 Task: Select a schedule automation every third monday of the month at 11:00 AM.
Action: Mouse moved to (499, 585)
Screenshot: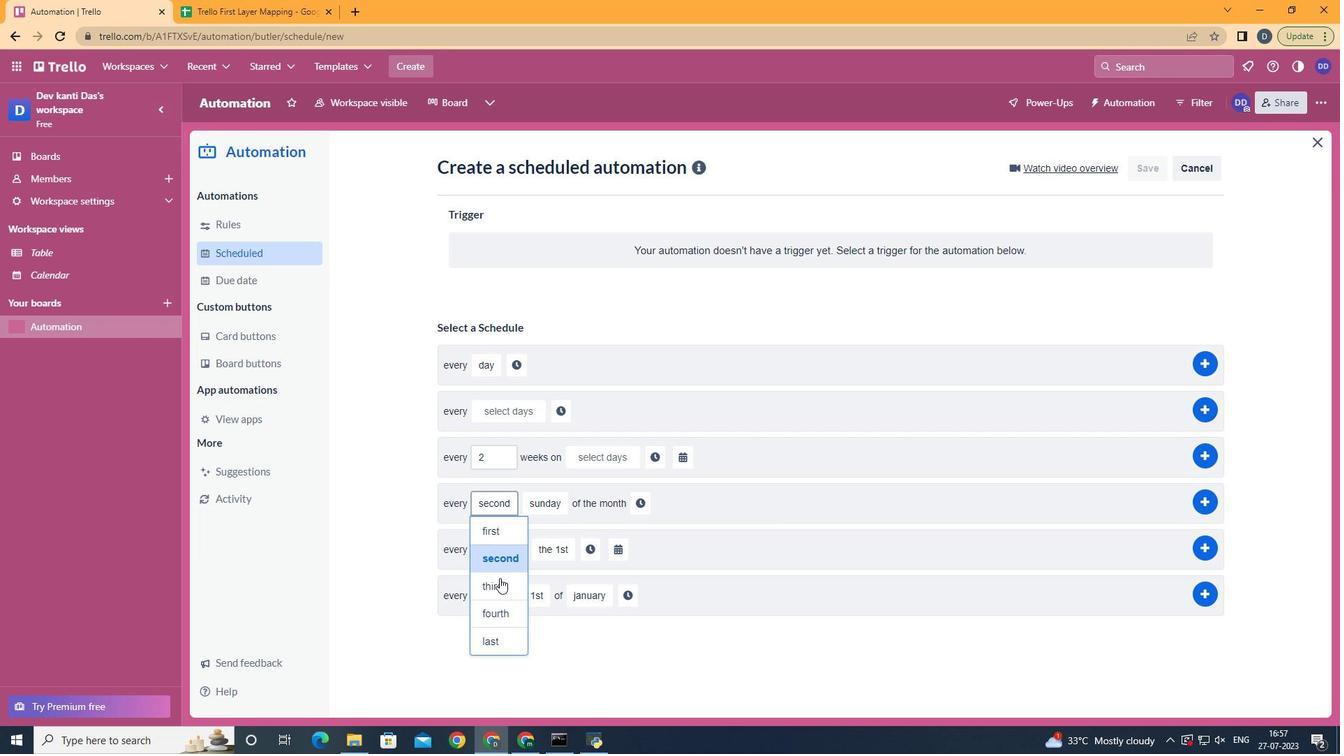 
Action: Mouse pressed left at (499, 585)
Screenshot: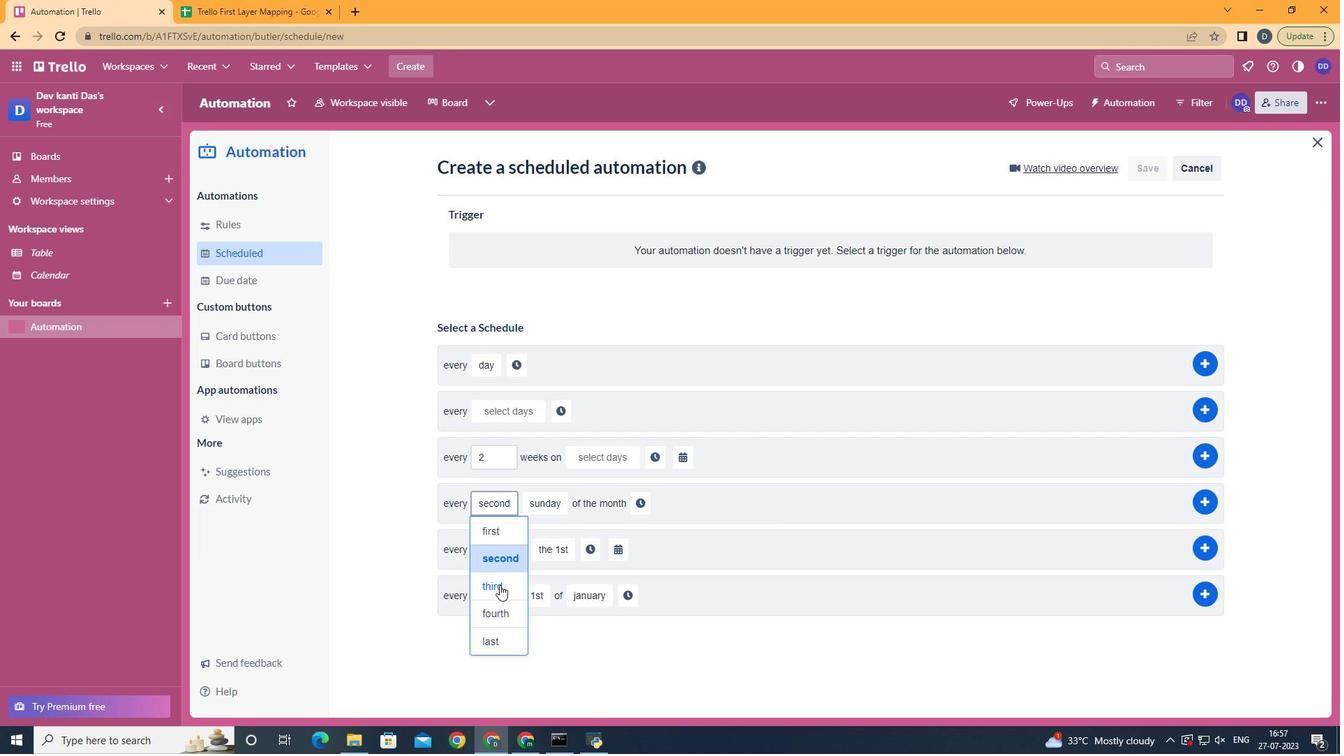 
Action: Mouse moved to (553, 531)
Screenshot: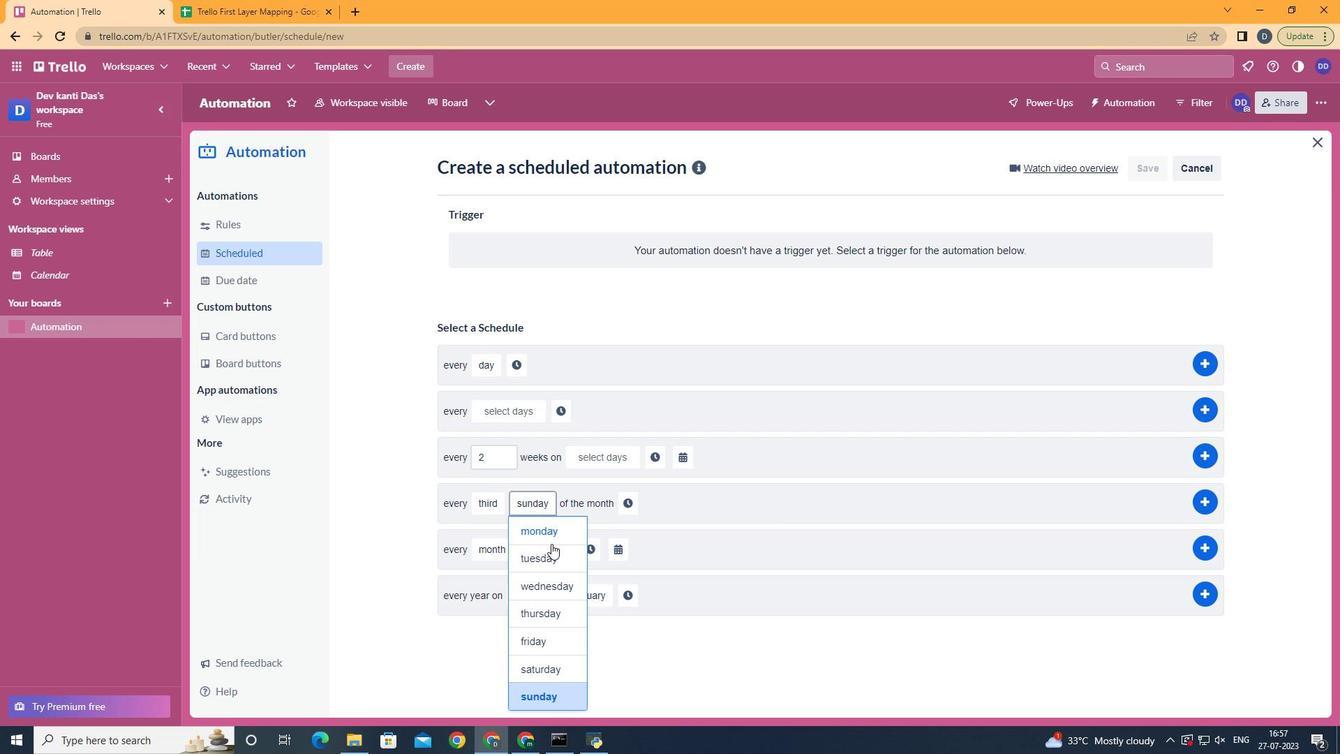 
Action: Mouse pressed left at (553, 531)
Screenshot: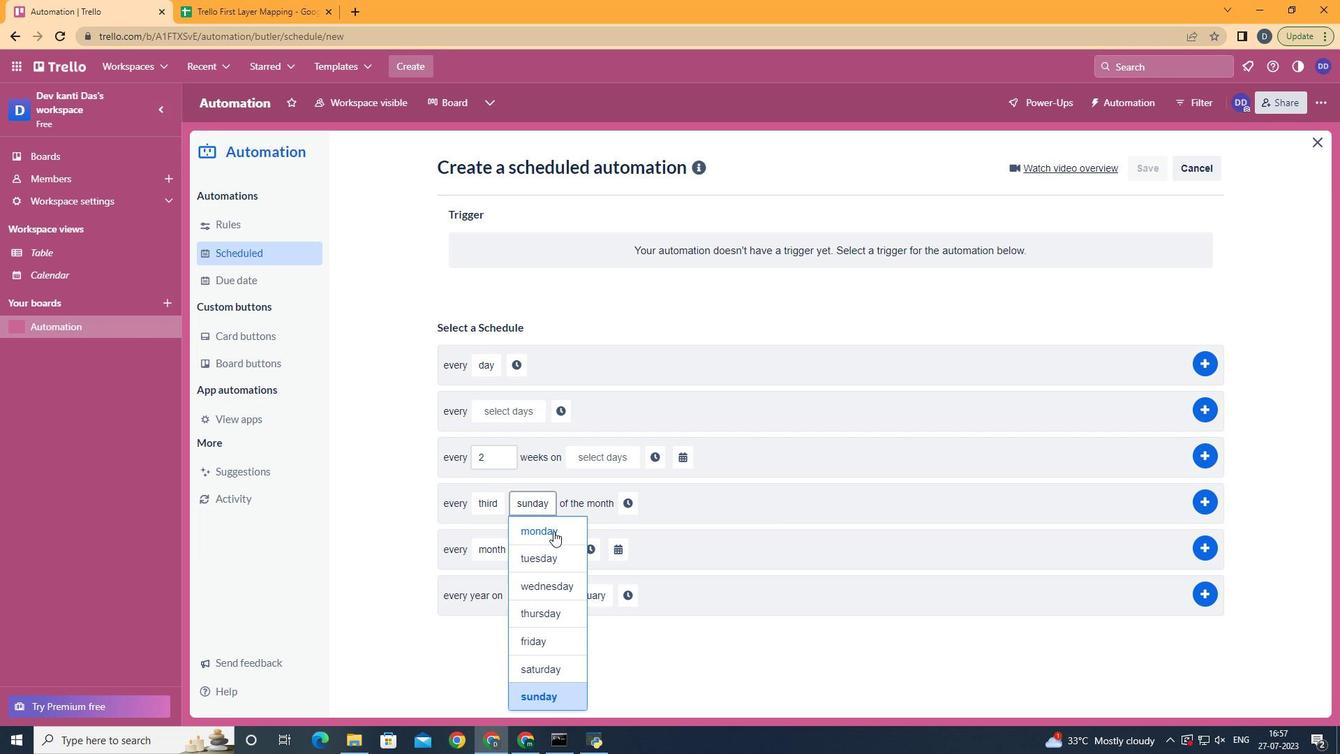 
Action: Mouse moved to (622, 500)
Screenshot: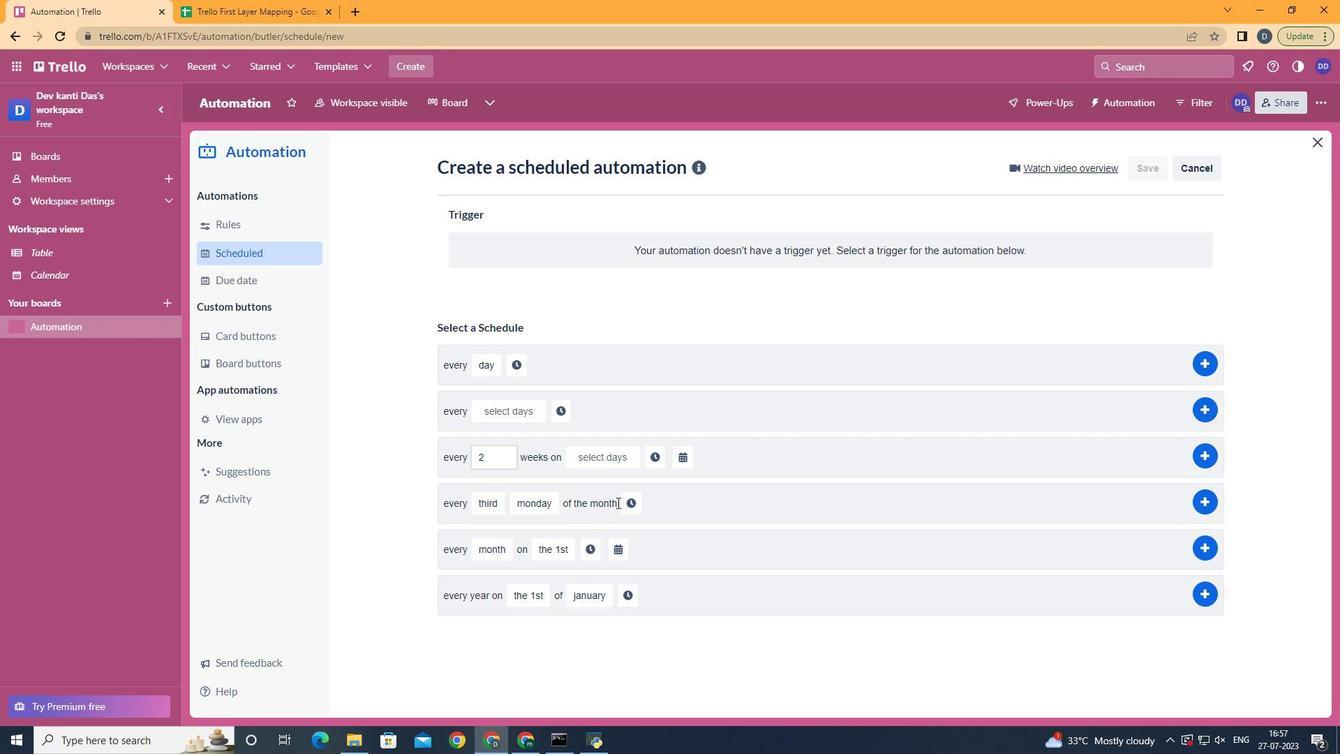 
Action: Mouse pressed left at (622, 500)
Screenshot: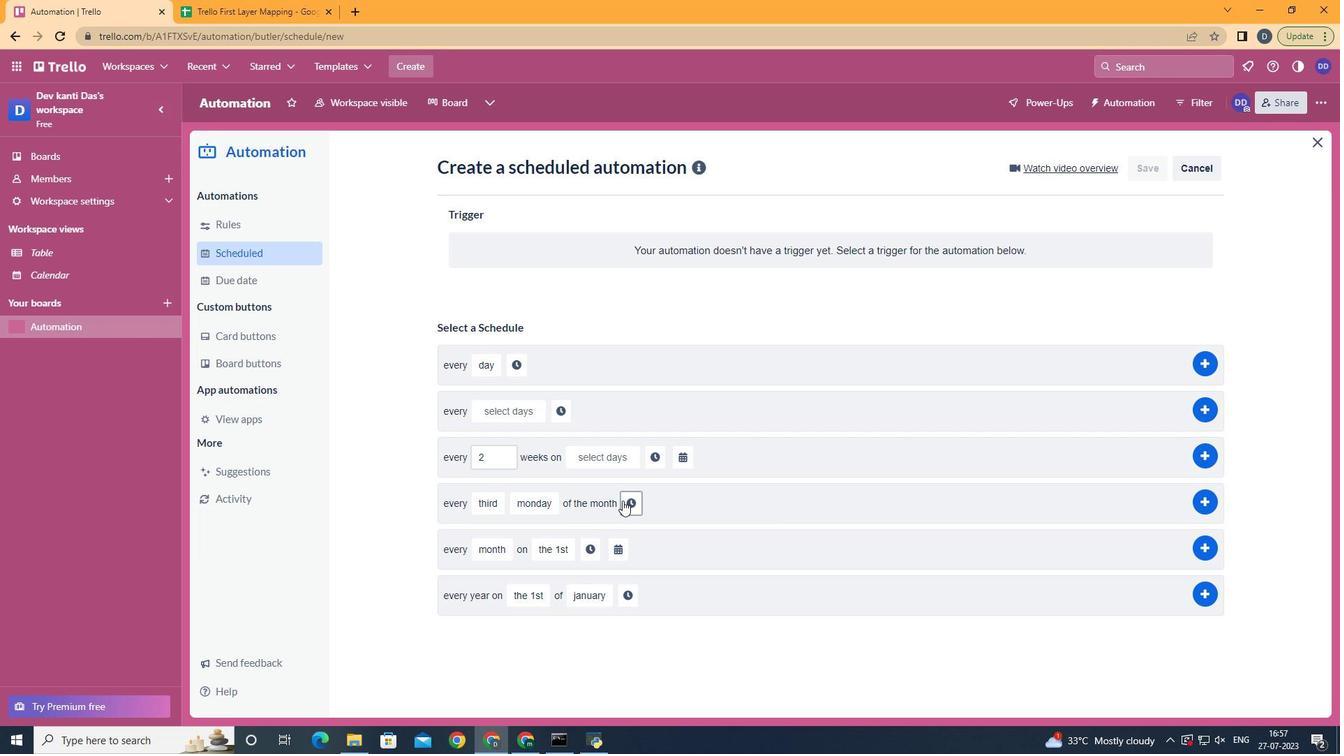 
Action: Mouse moved to (663, 508)
Screenshot: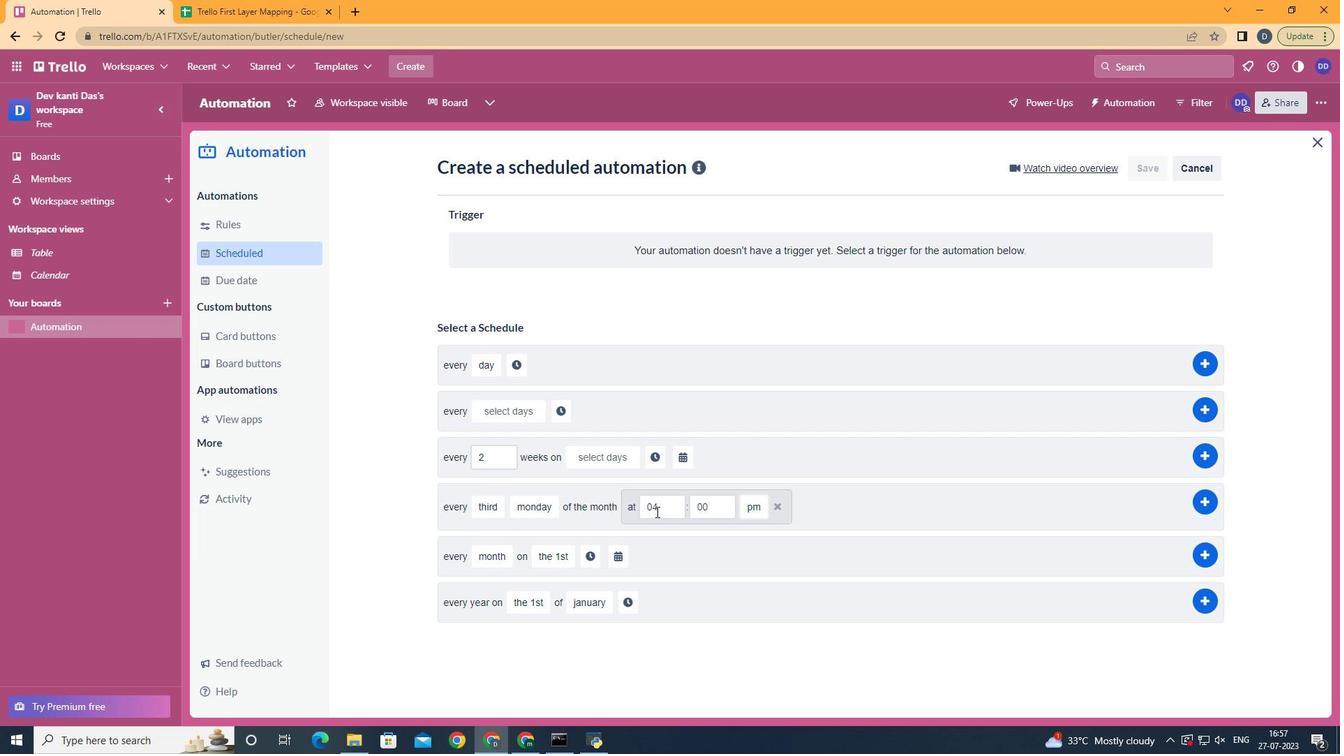 
Action: Mouse pressed left at (663, 508)
Screenshot: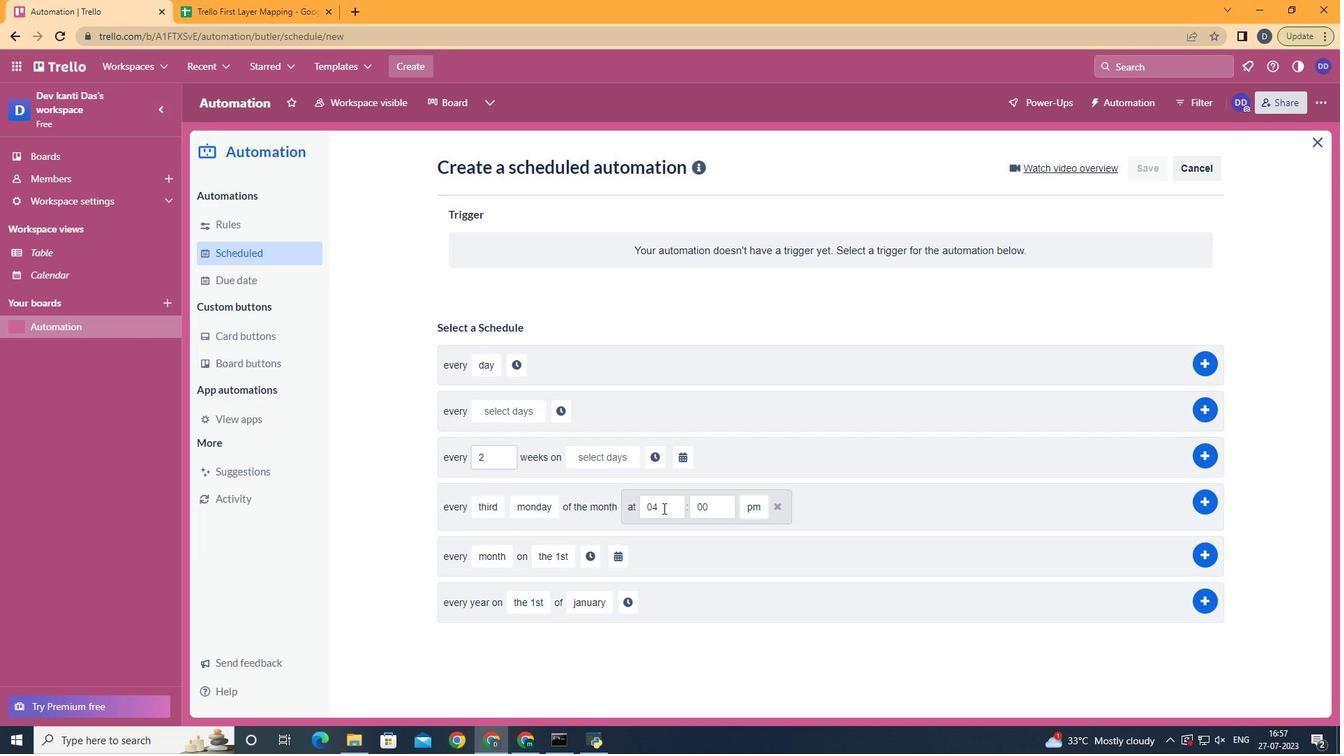 
Action: Key pressed <Key.backspace><Key.backspace>11
Screenshot: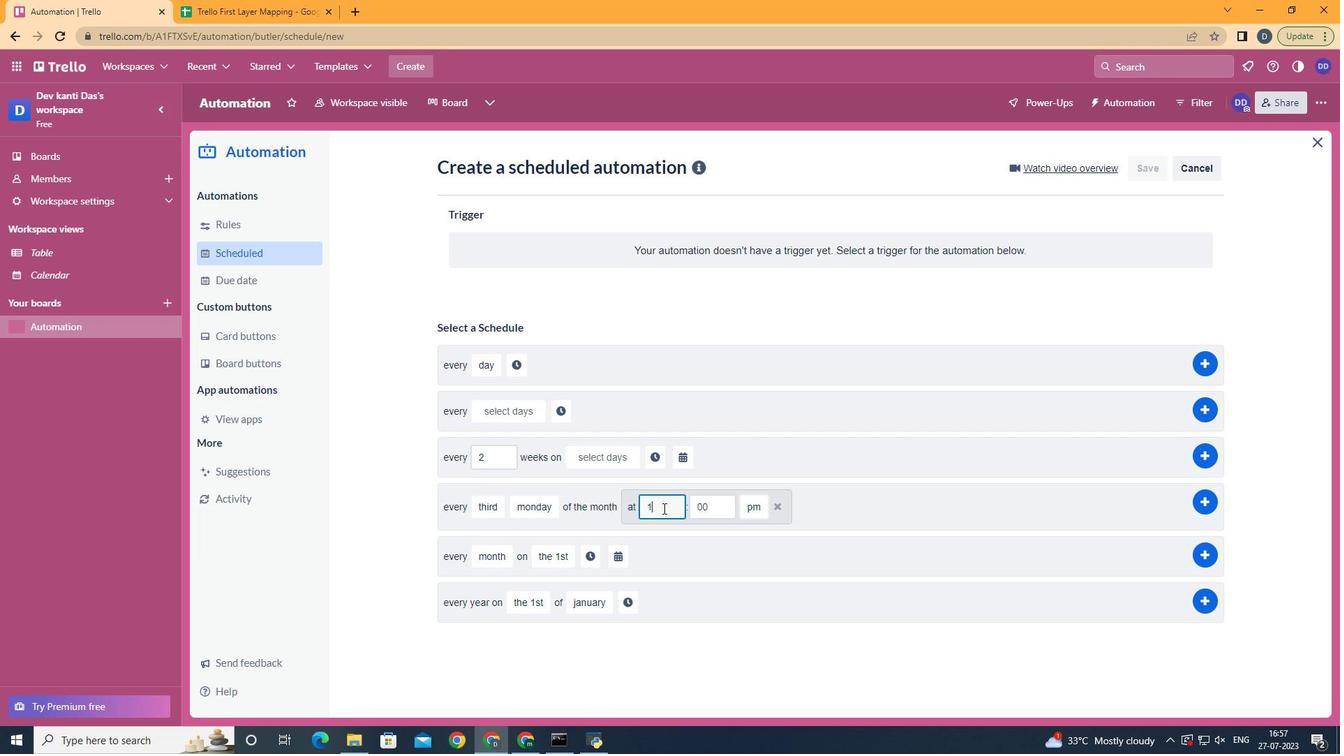 
Action: Mouse moved to (758, 533)
Screenshot: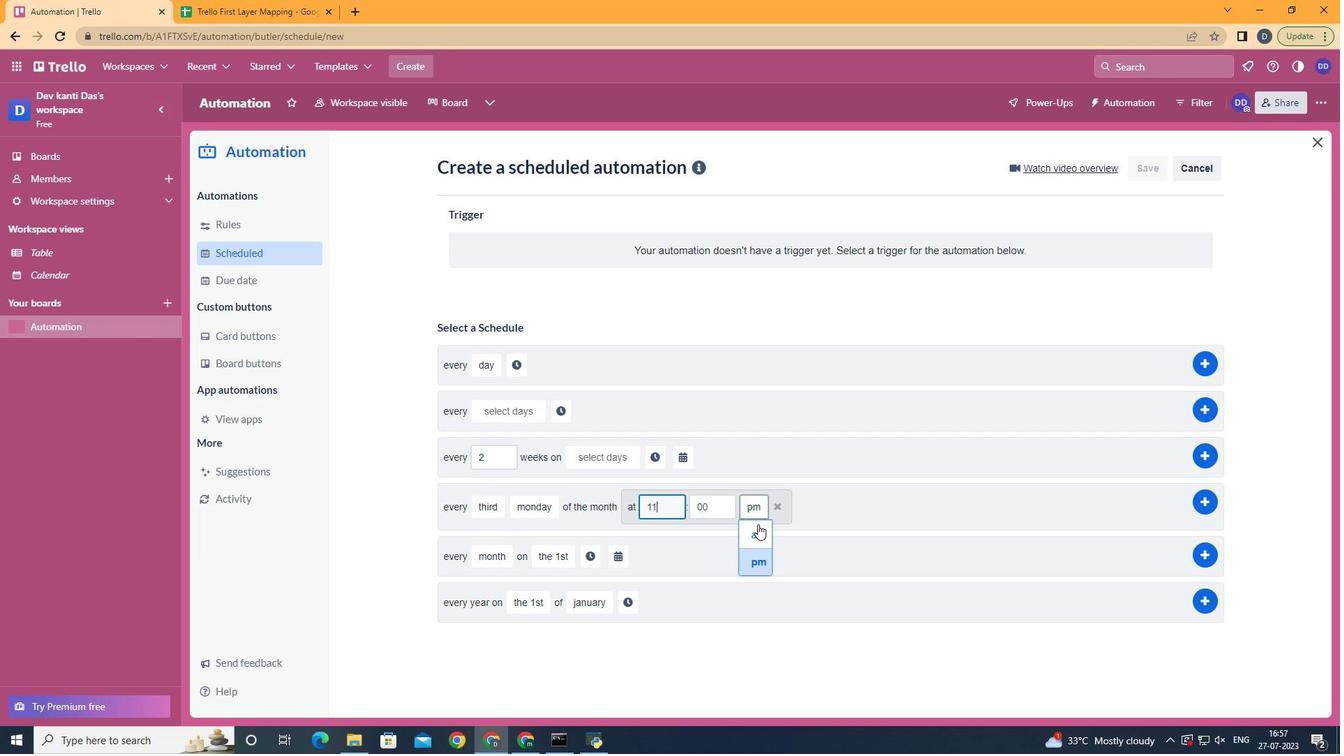 
Action: Mouse pressed left at (758, 533)
Screenshot: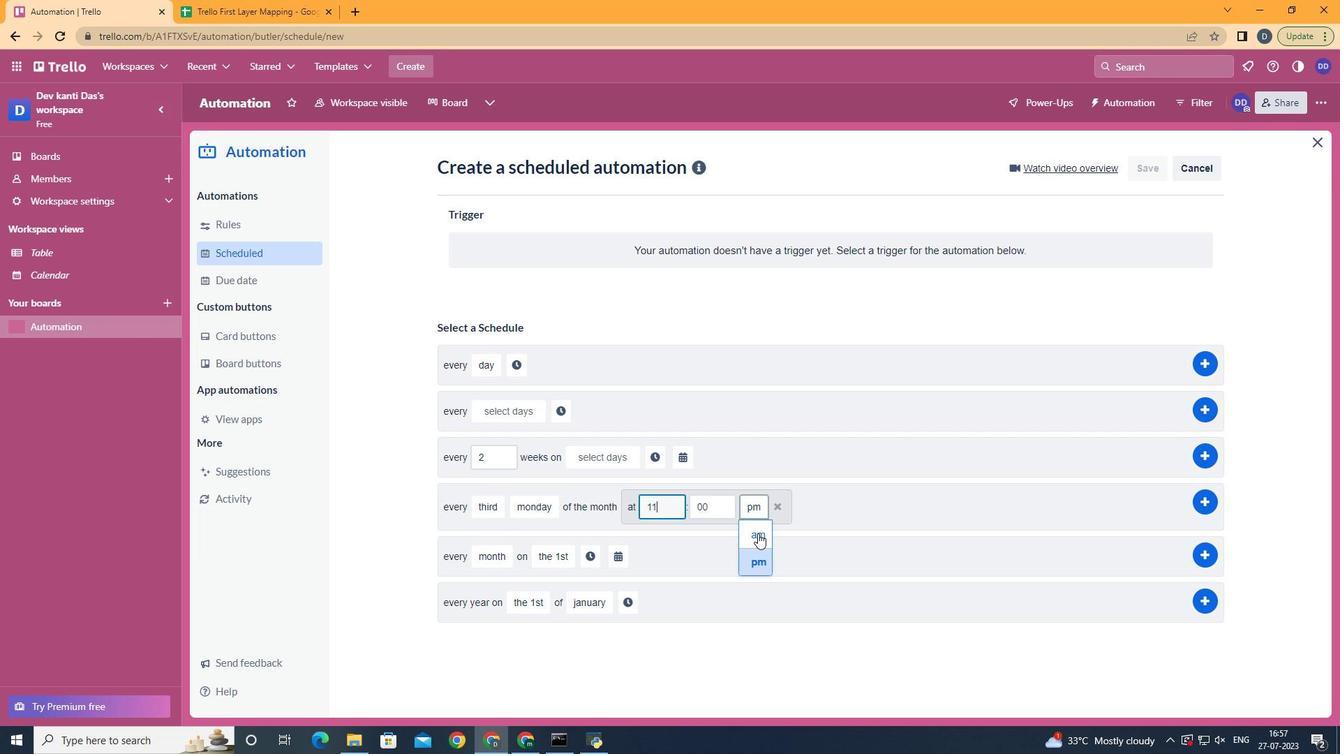 
Action: Mouse moved to (758, 534)
Screenshot: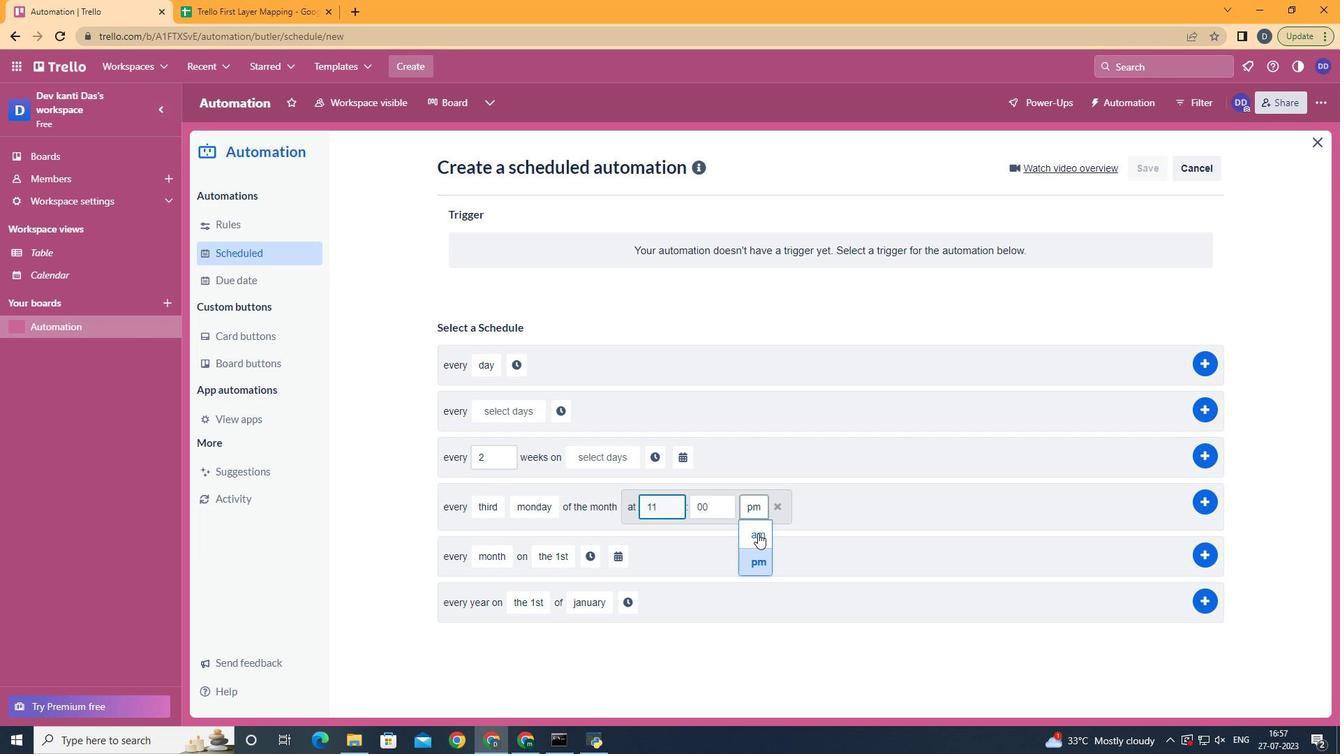 
